 Task: Create List Data Analysis in Board Brand Reputation Management to Workspace Ethics and Compliance. Create List Data Visualization in Board PR Campaign Management to Workspace Ethics and Compliance. Create List Business Intelligence in Board Public Relations Influencer Event Planning and Management to Workspace Ethics and Compliance
Action: Mouse moved to (264, 168)
Screenshot: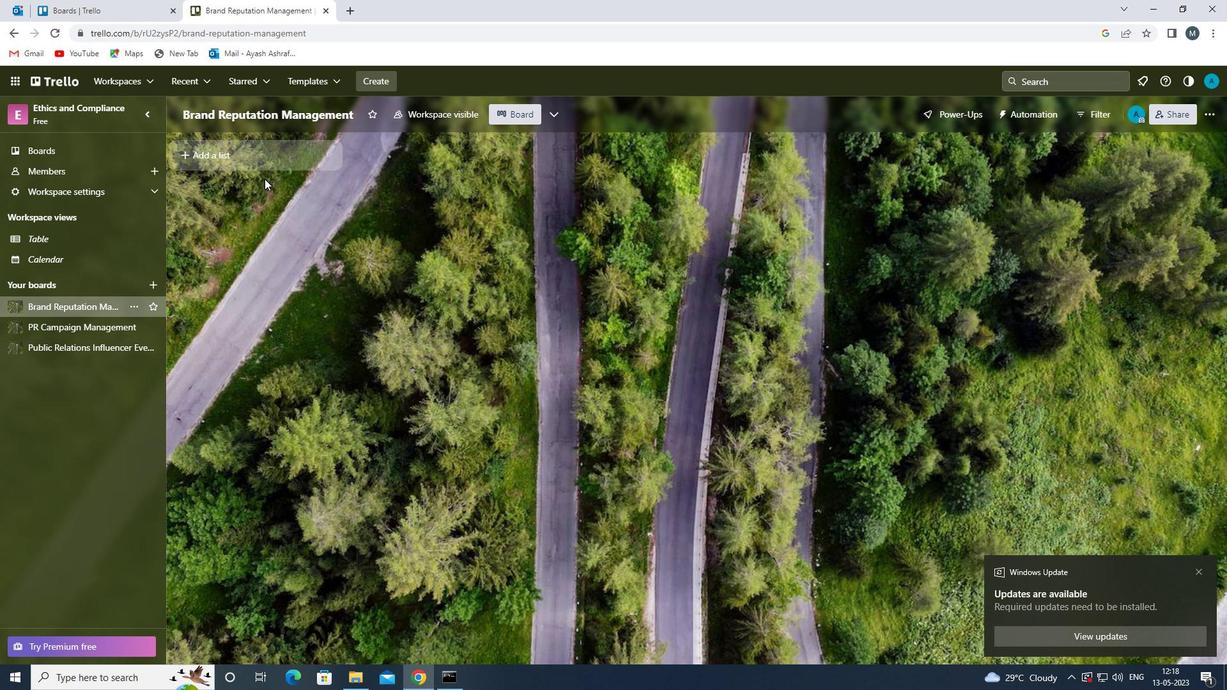 
Action: Mouse pressed left at (264, 168)
Screenshot: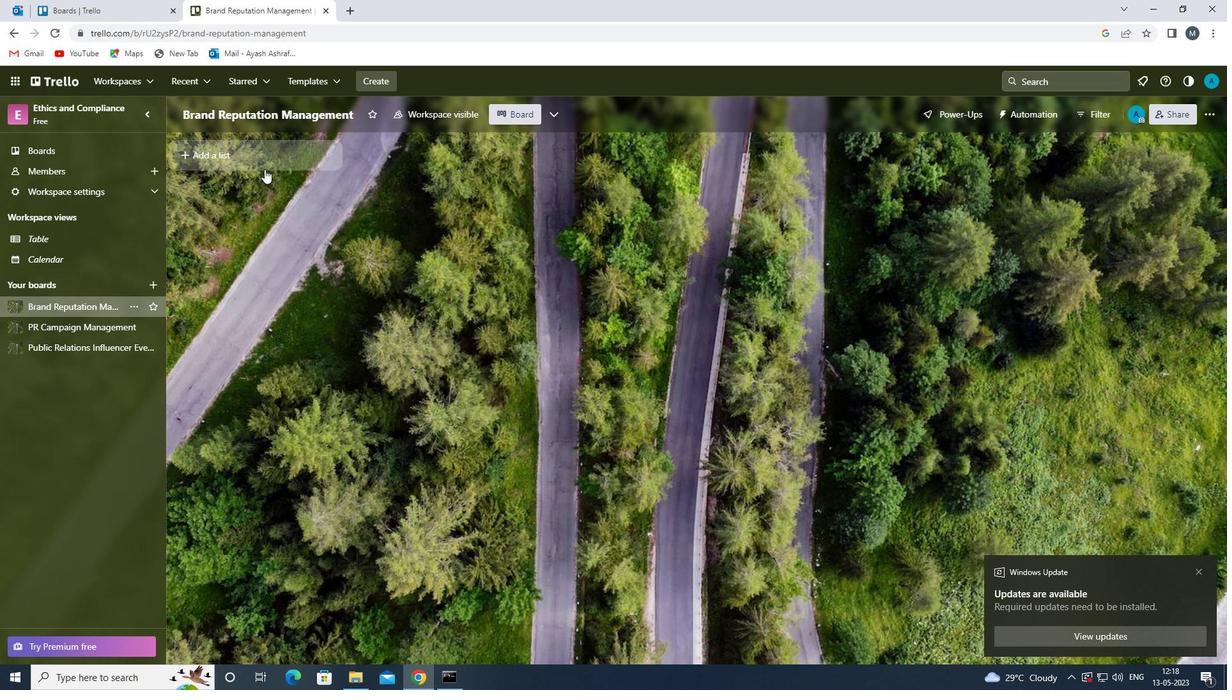 
Action: Mouse moved to (251, 161)
Screenshot: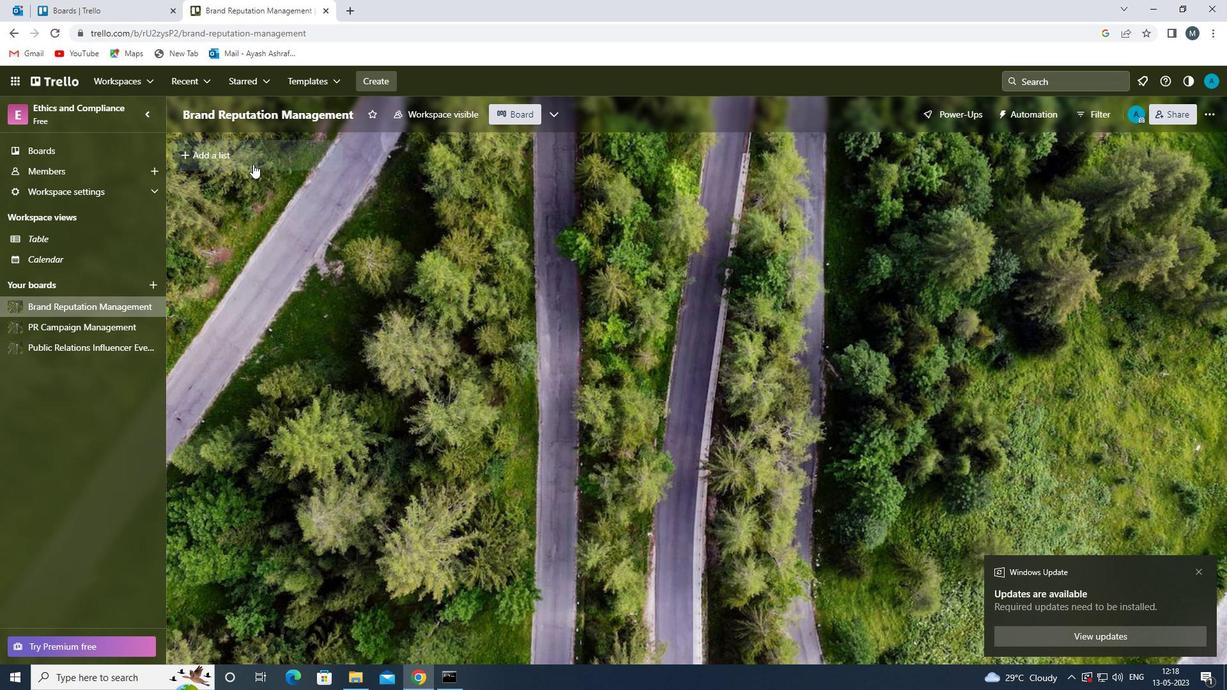 
Action: Mouse pressed left at (251, 161)
Screenshot: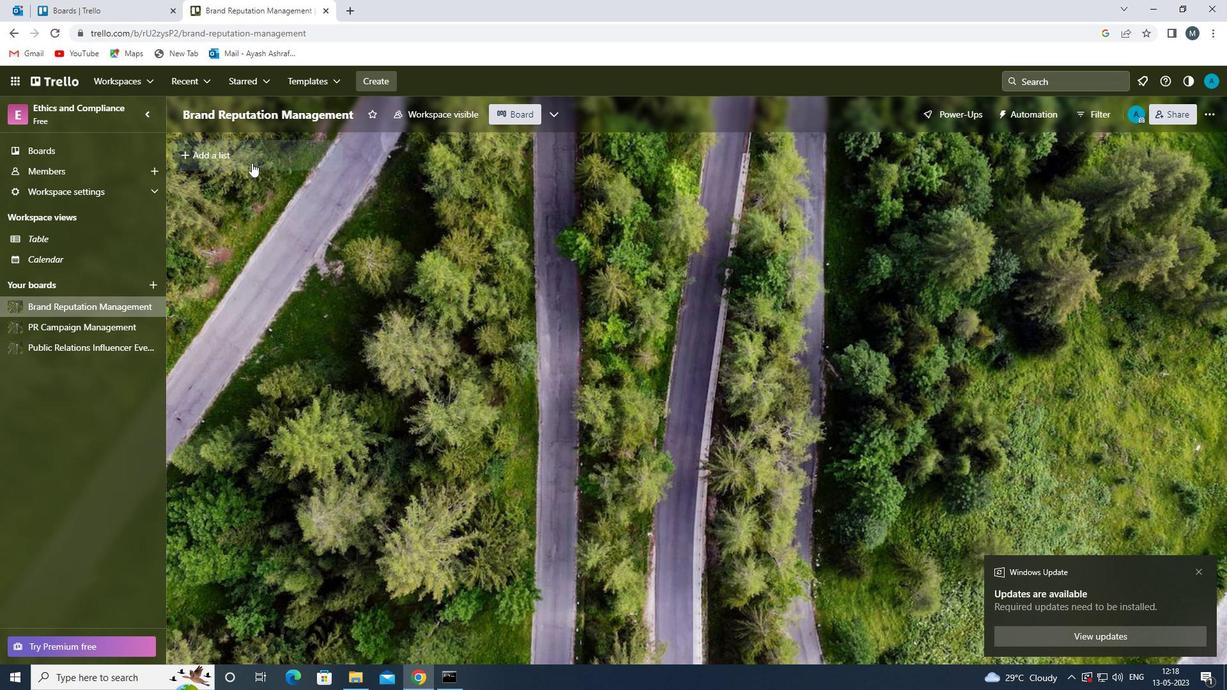 
Action: Mouse moved to (251, 160)
Screenshot: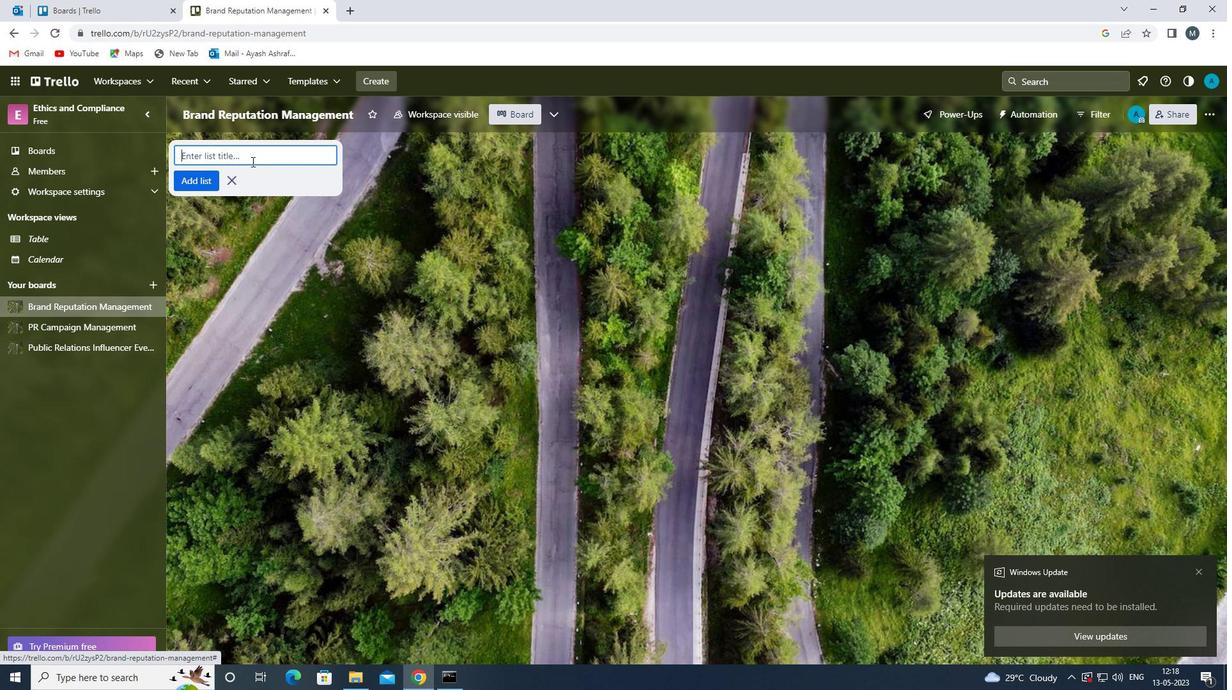 
Action: Mouse pressed left at (251, 160)
Screenshot: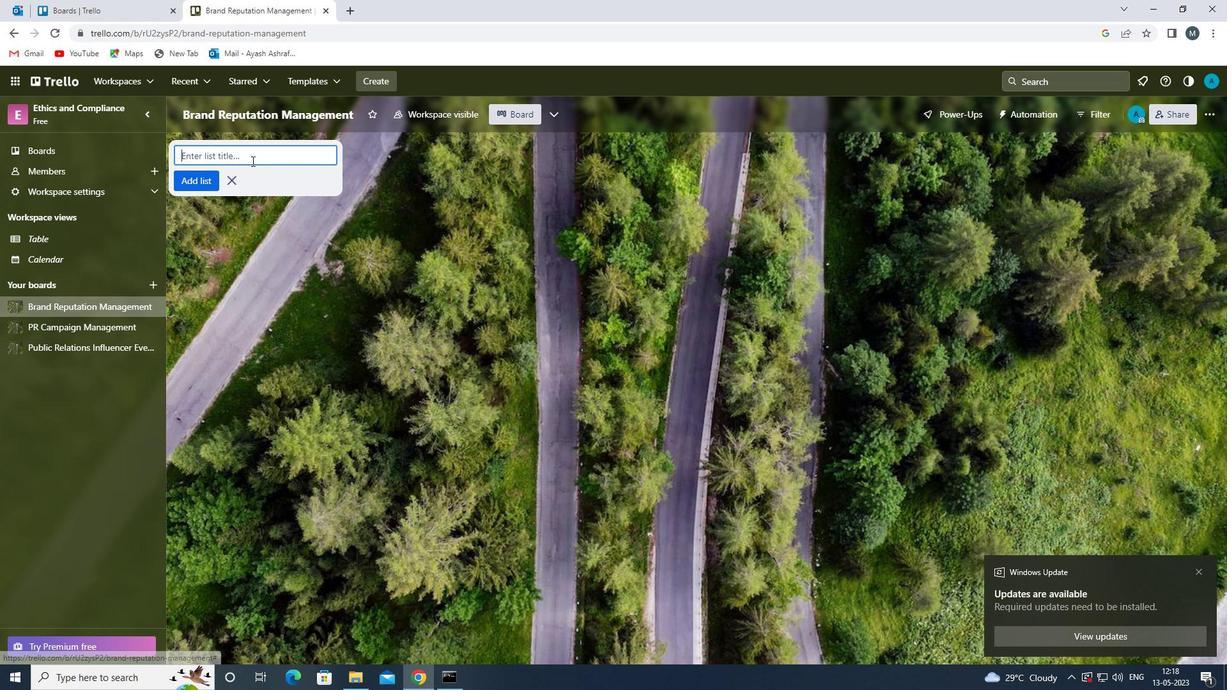 
Action: Key pressed <Key.shift><Key.shift>DATA<Key.space><Key.shift>ANALYSO<Key.backspace>IS<Key.space>
Screenshot: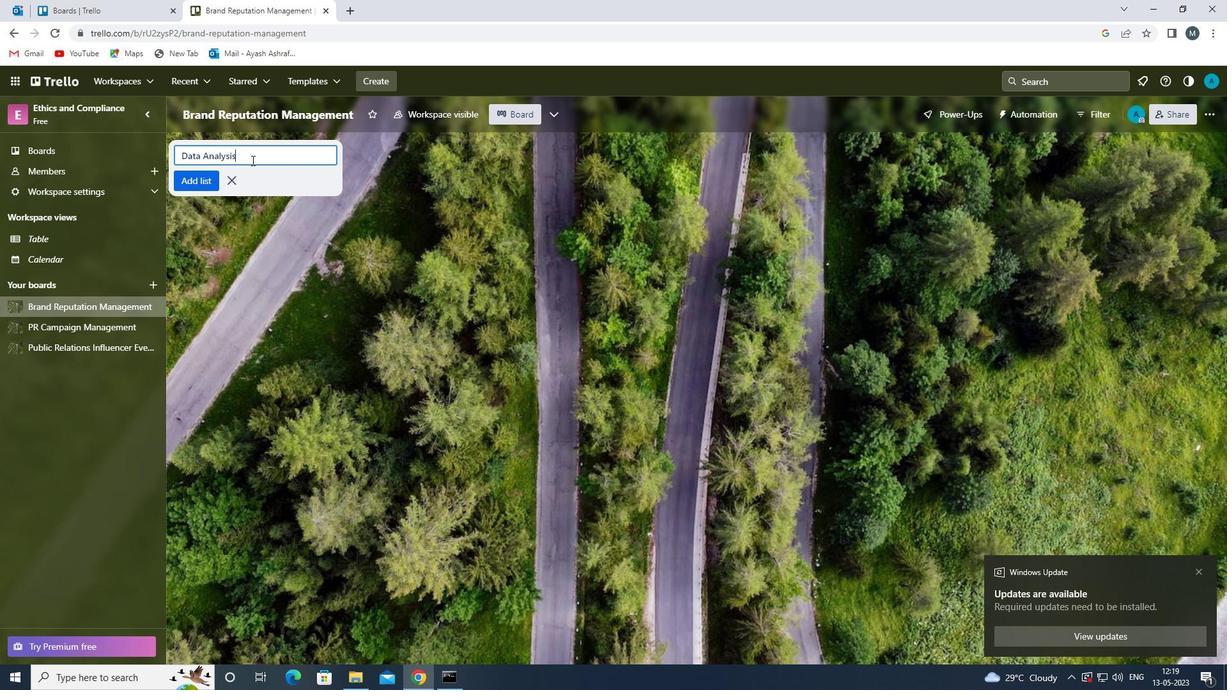 
Action: Mouse moved to (204, 180)
Screenshot: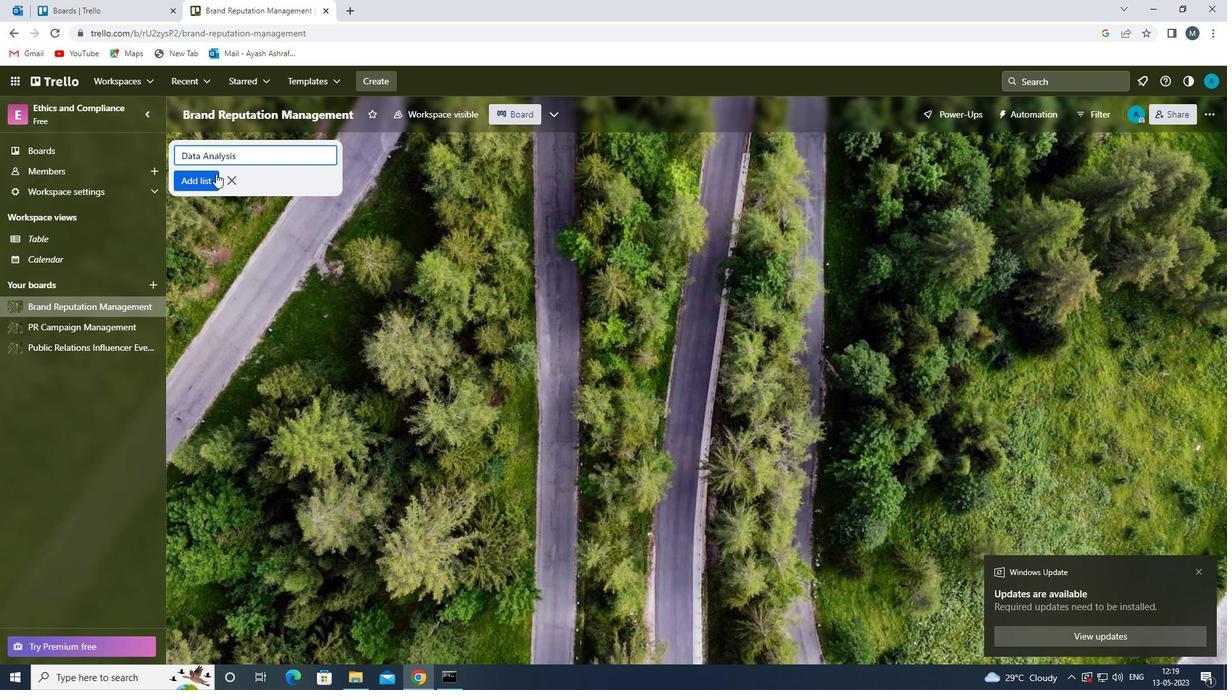 
Action: Mouse pressed left at (204, 180)
Screenshot: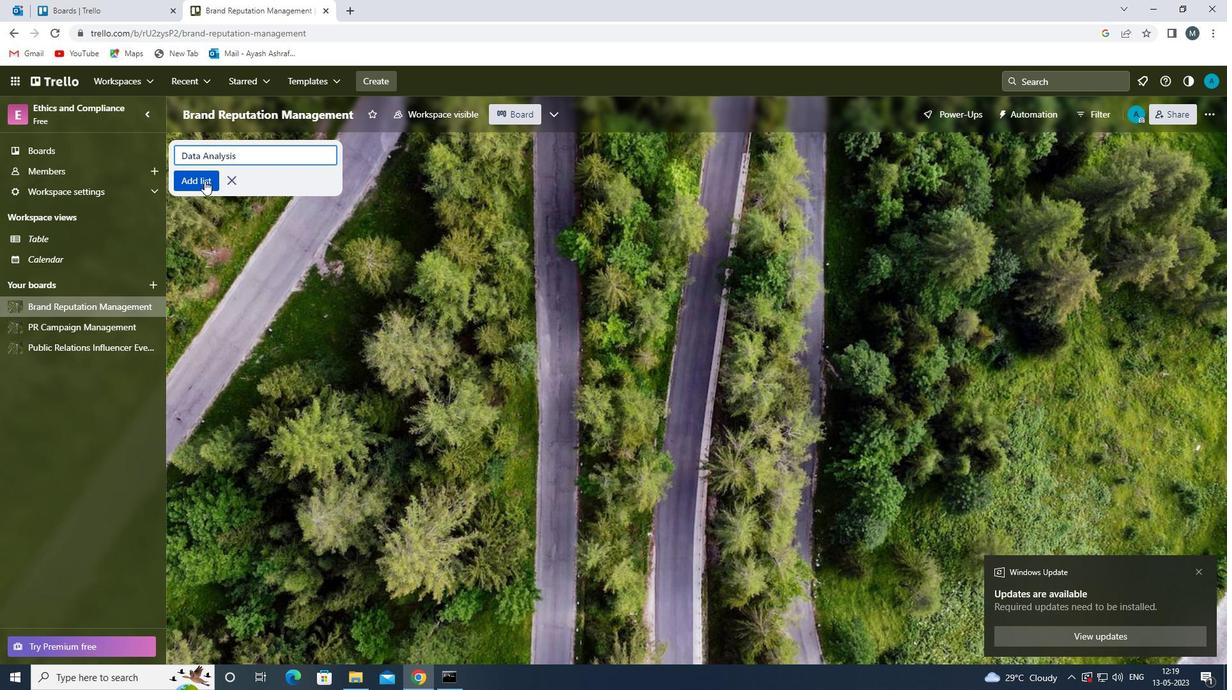 
Action: Mouse moved to (260, 383)
Screenshot: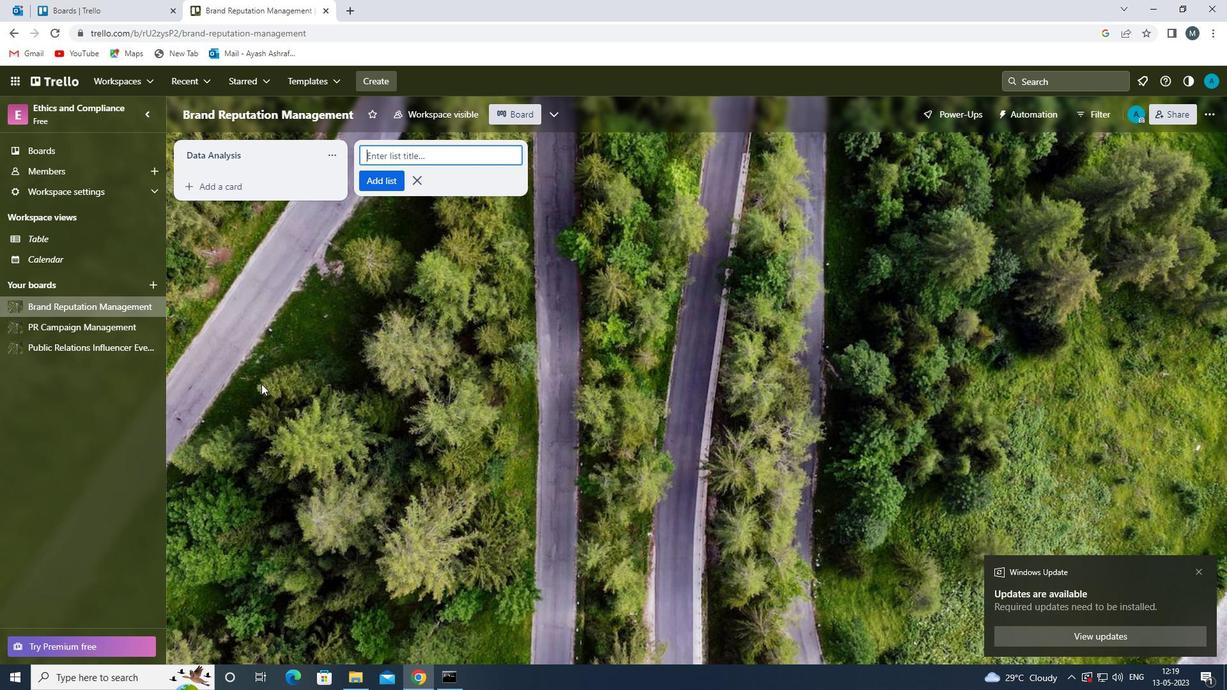 
Action: Mouse pressed left at (260, 383)
Screenshot: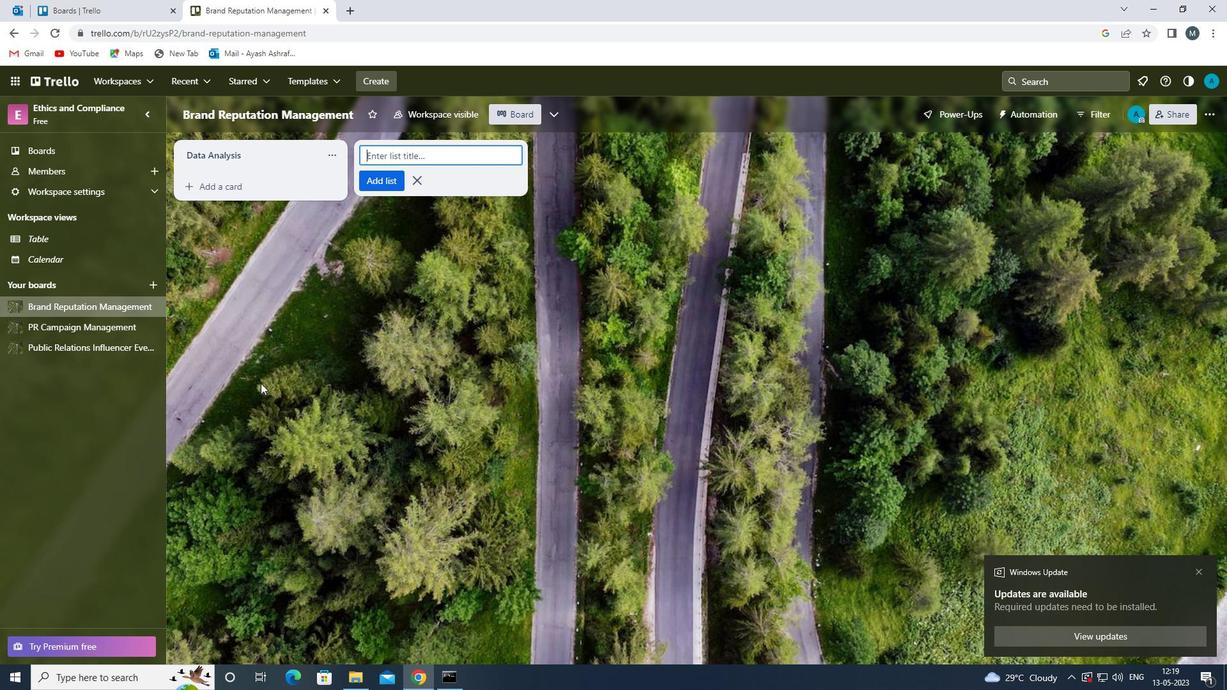 
Action: Mouse moved to (67, 328)
Screenshot: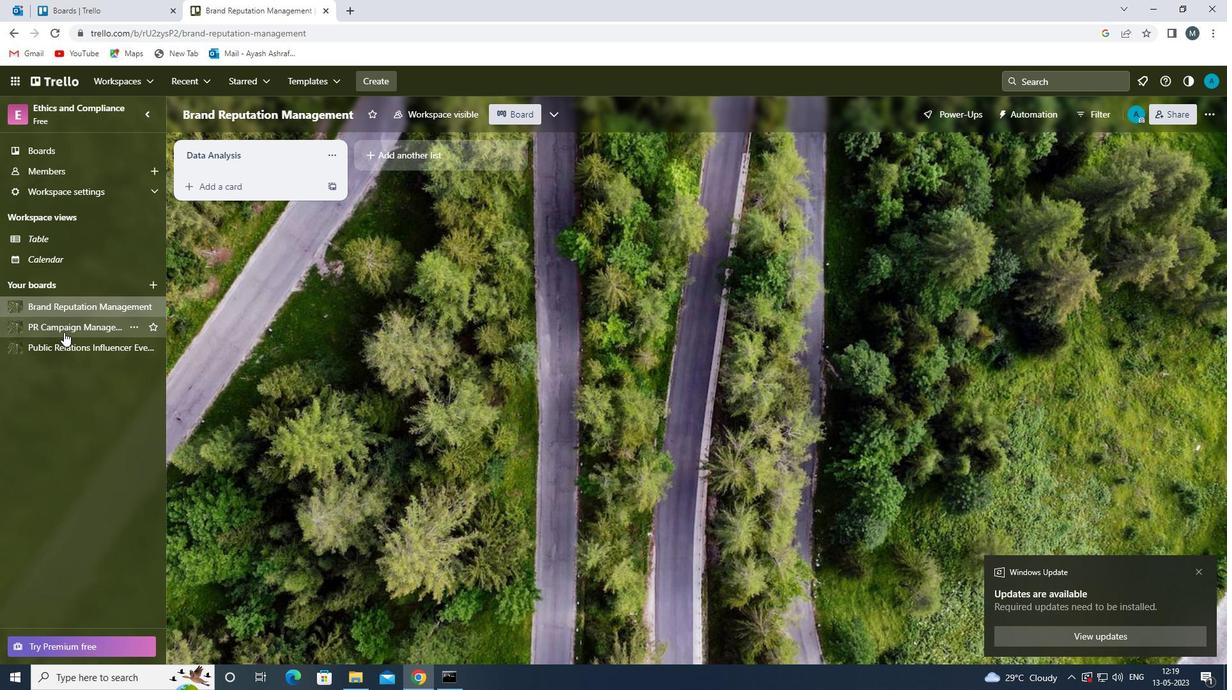 
Action: Mouse pressed left at (67, 328)
Screenshot: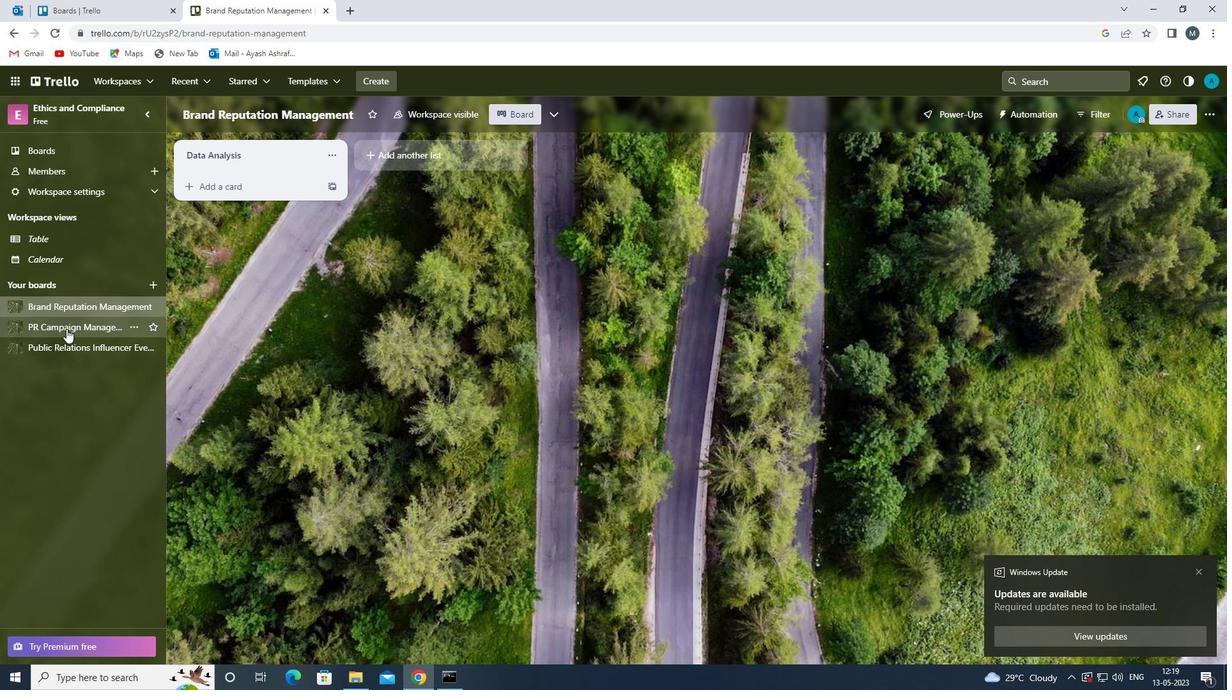 
Action: Mouse moved to (239, 161)
Screenshot: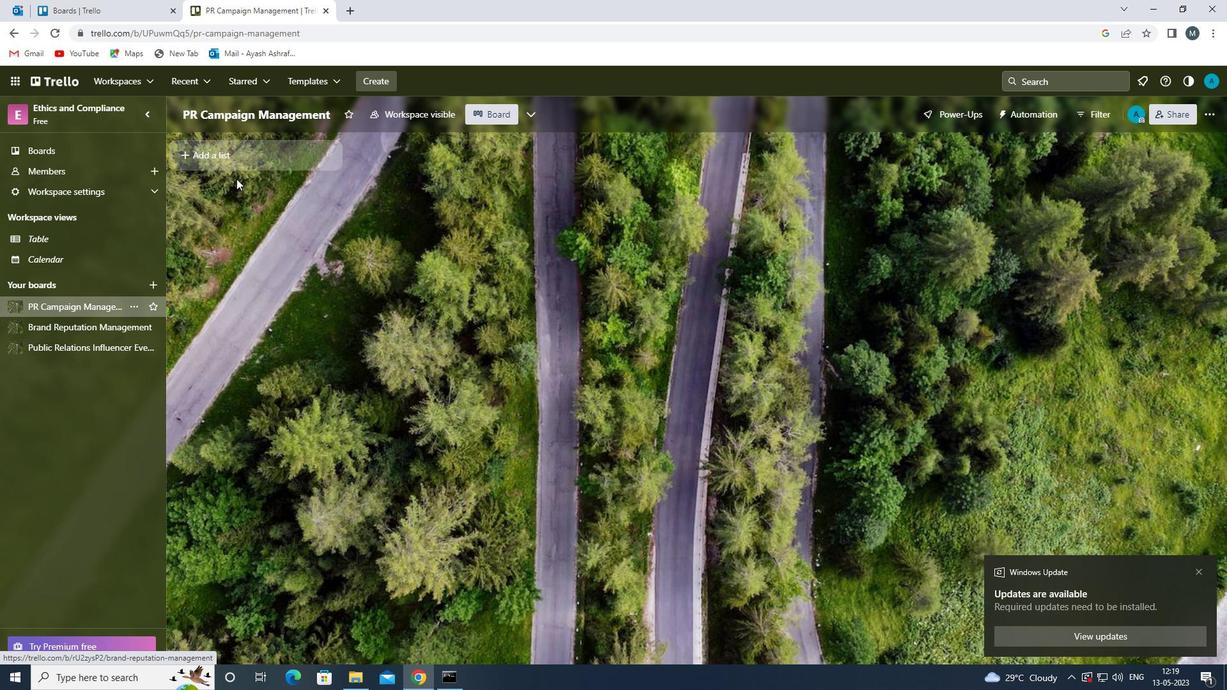 
Action: Mouse pressed left at (239, 161)
Screenshot: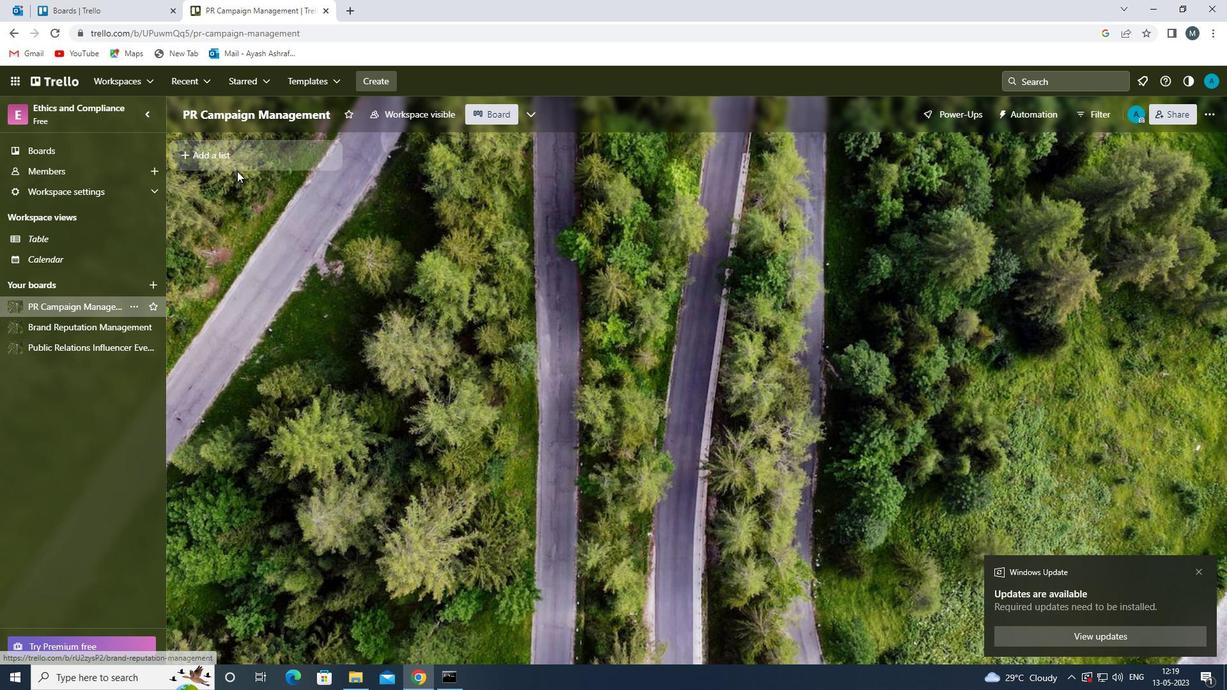 
Action: Mouse moved to (244, 157)
Screenshot: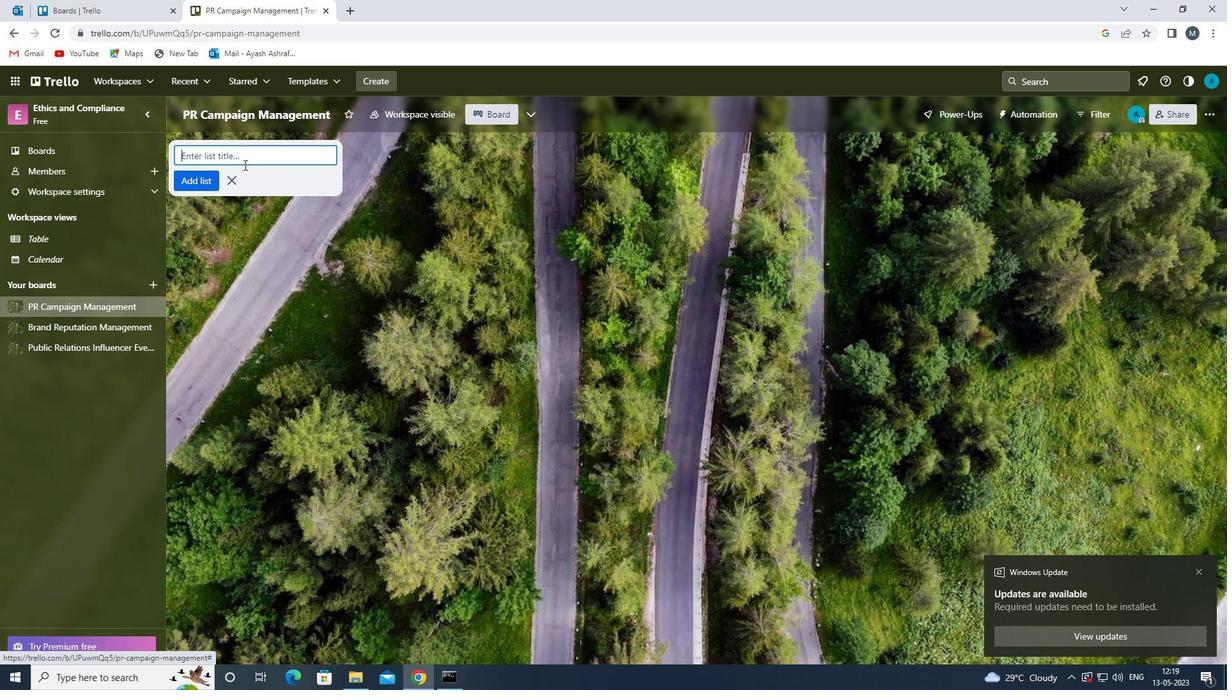 
Action: Mouse pressed left at (244, 157)
Screenshot: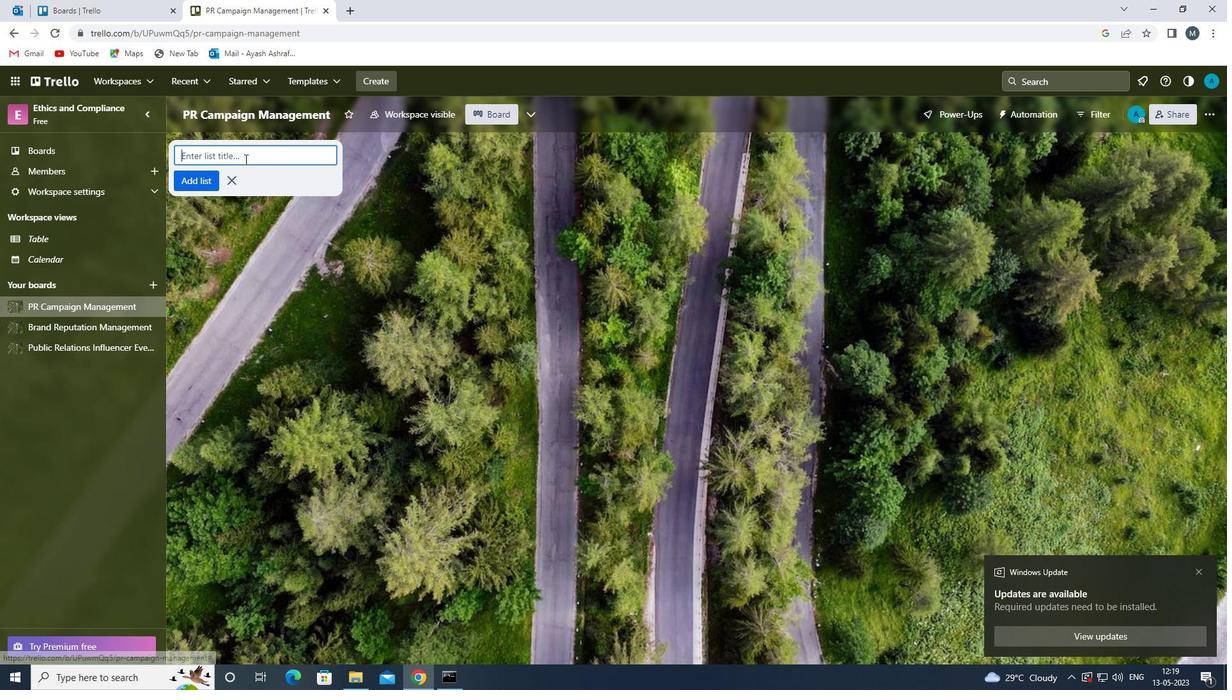 
Action: Key pressed <Key.shift><Key.shift><Key.shift>DATA<Key.space><Key.shift><Key.shift><Key.shift><Key.shift>VISUALIZATION<Key.space>
Screenshot: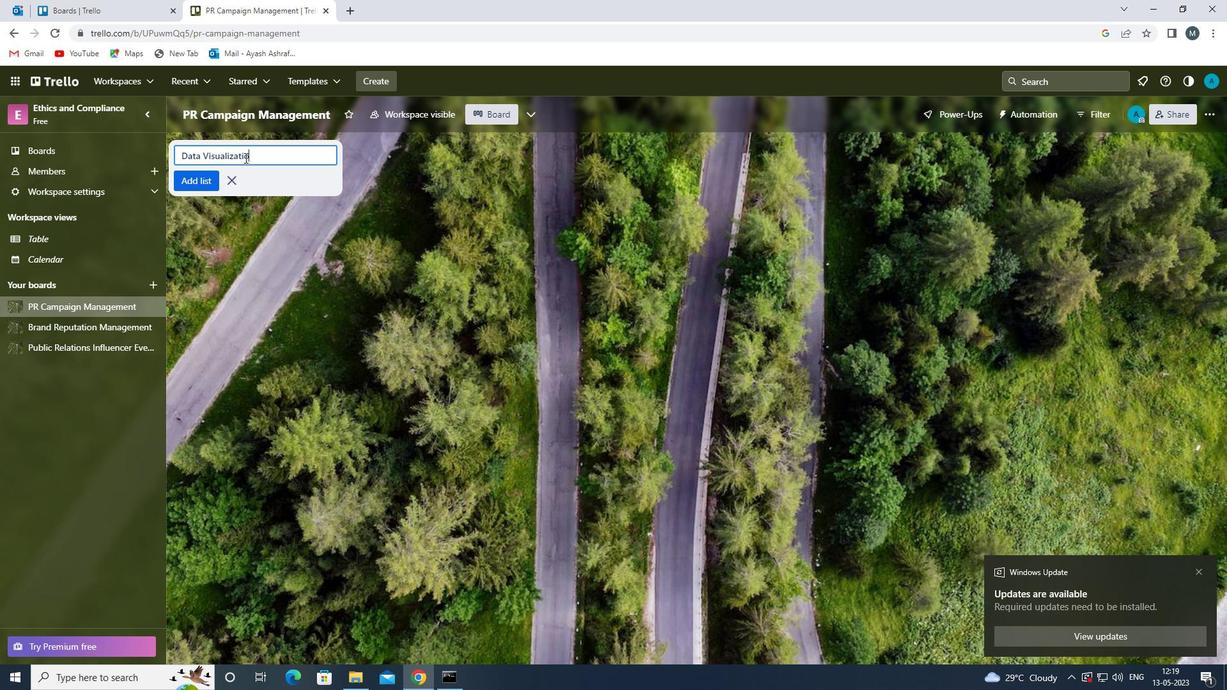 
Action: Mouse moved to (196, 185)
Screenshot: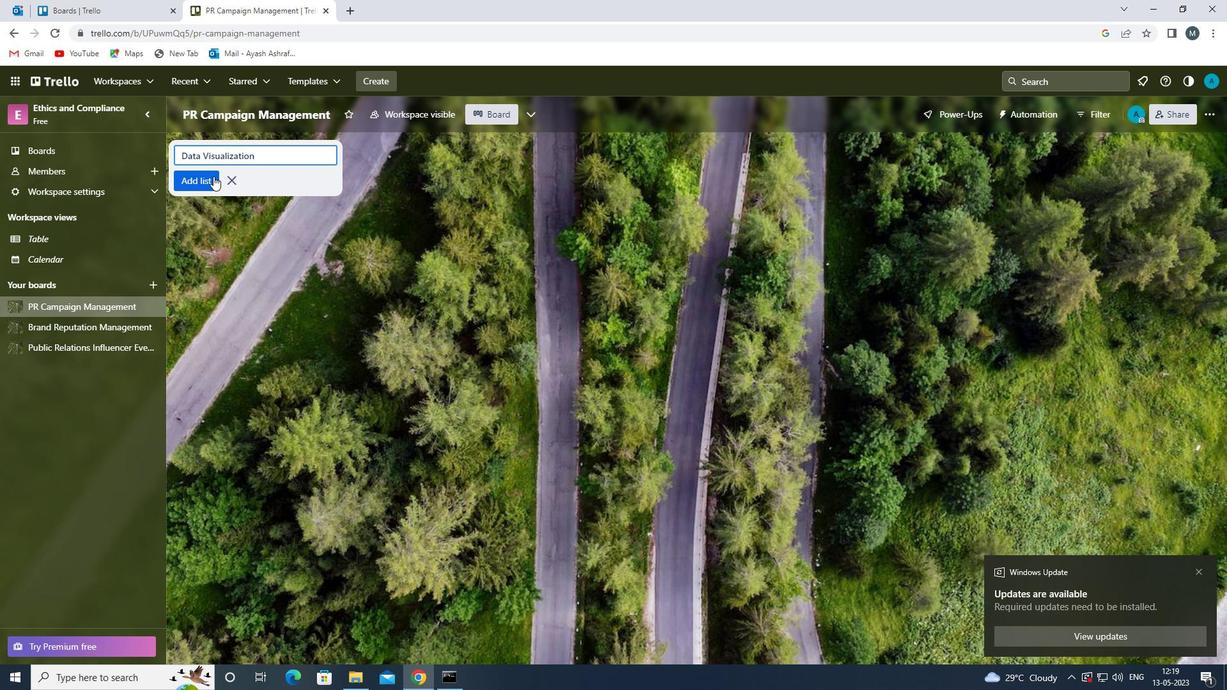 
Action: Mouse pressed left at (196, 185)
Screenshot: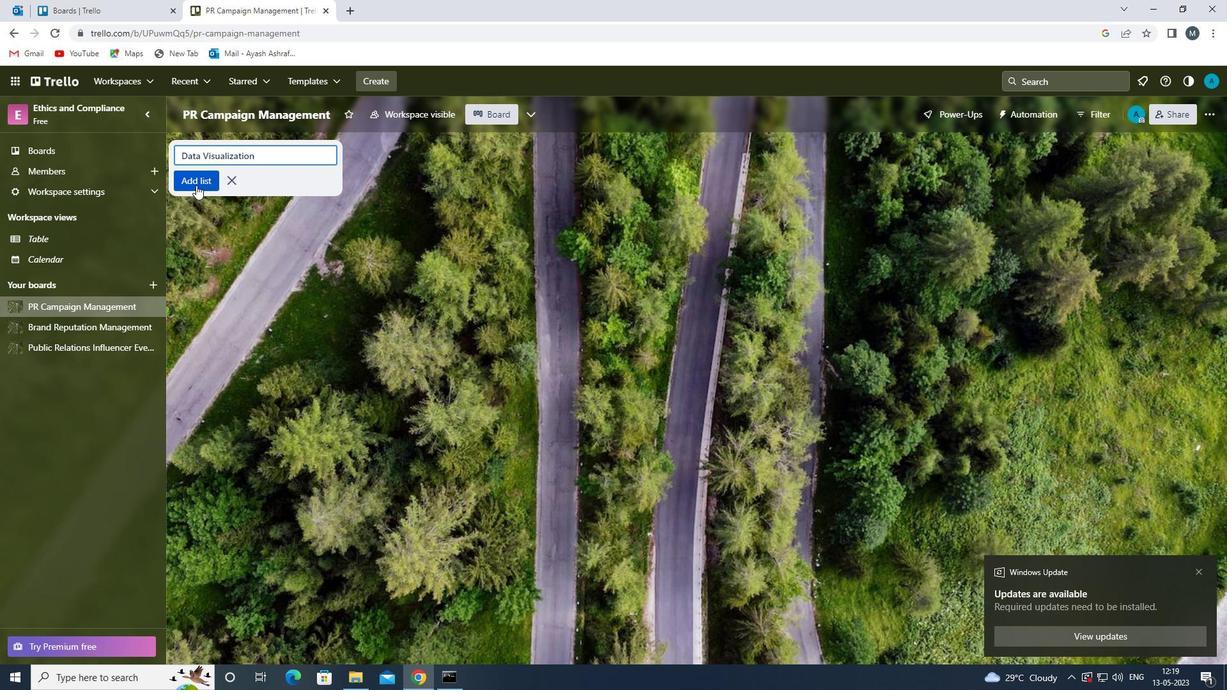 
Action: Mouse moved to (218, 273)
Screenshot: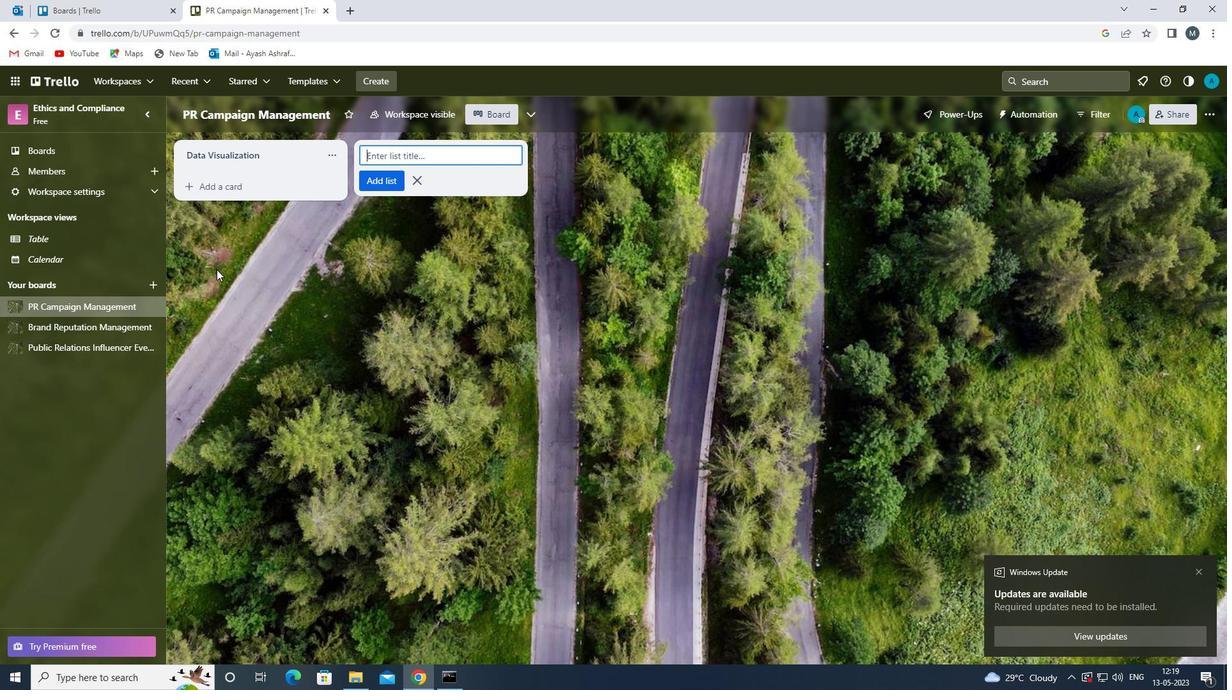 
Action: Mouse pressed left at (218, 273)
Screenshot: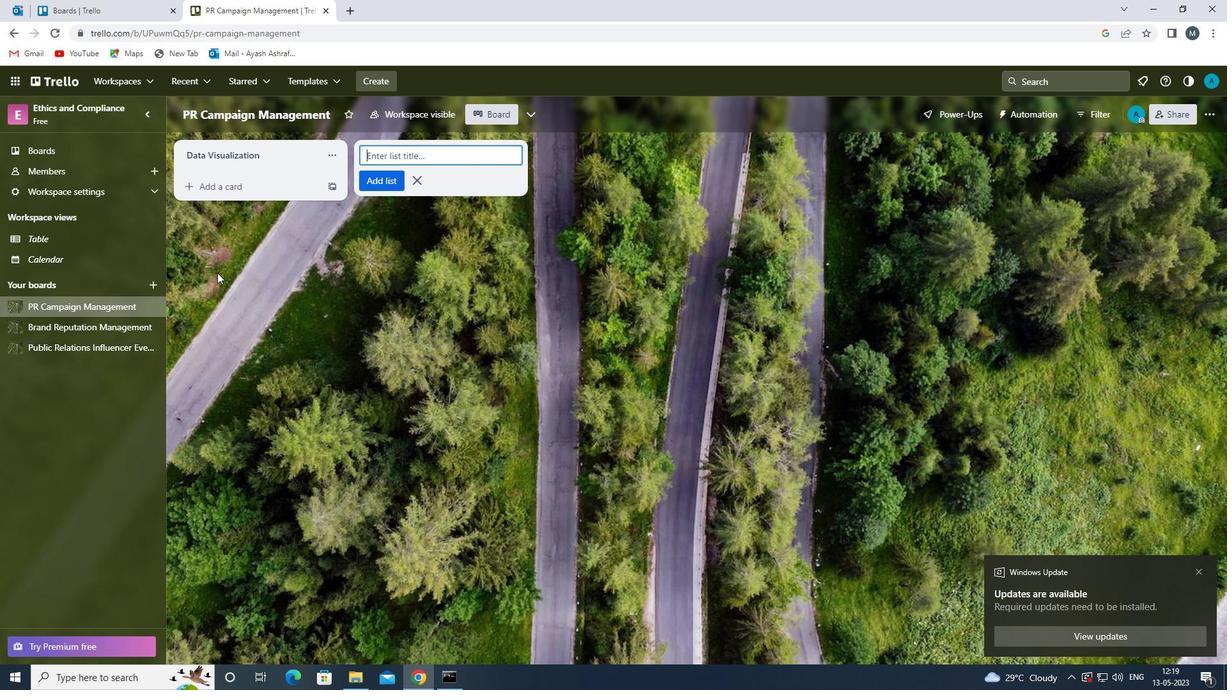 
Action: Mouse moved to (65, 345)
Screenshot: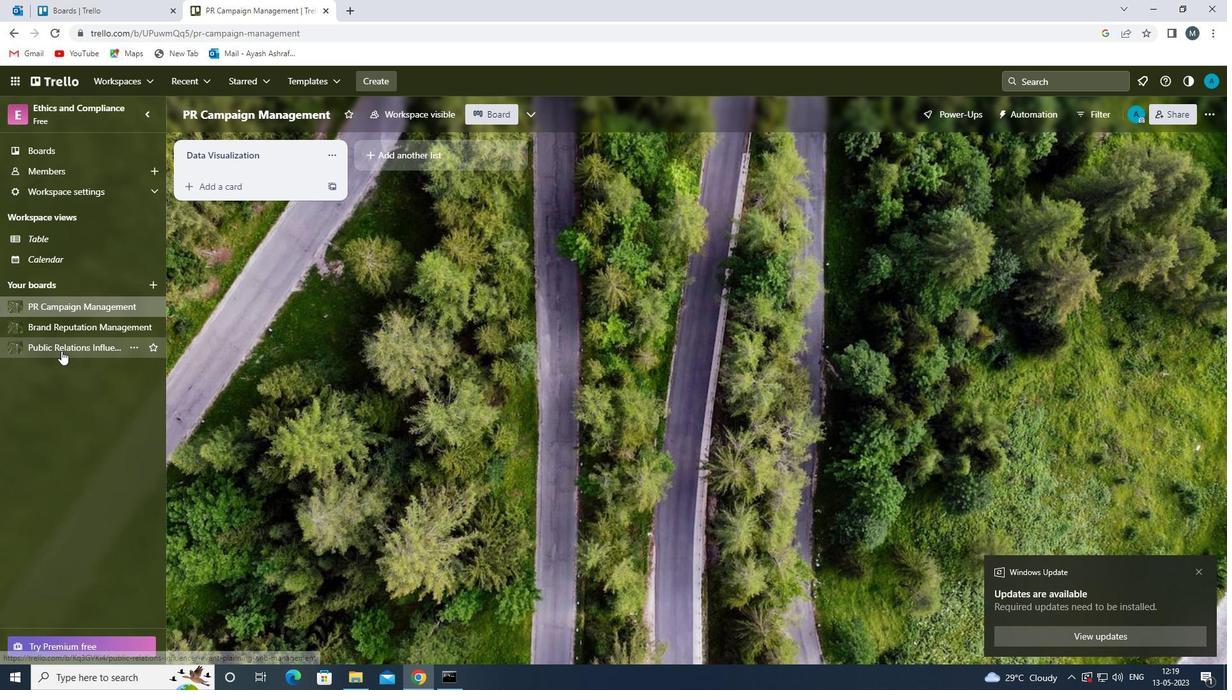 
Action: Mouse pressed left at (65, 345)
Screenshot: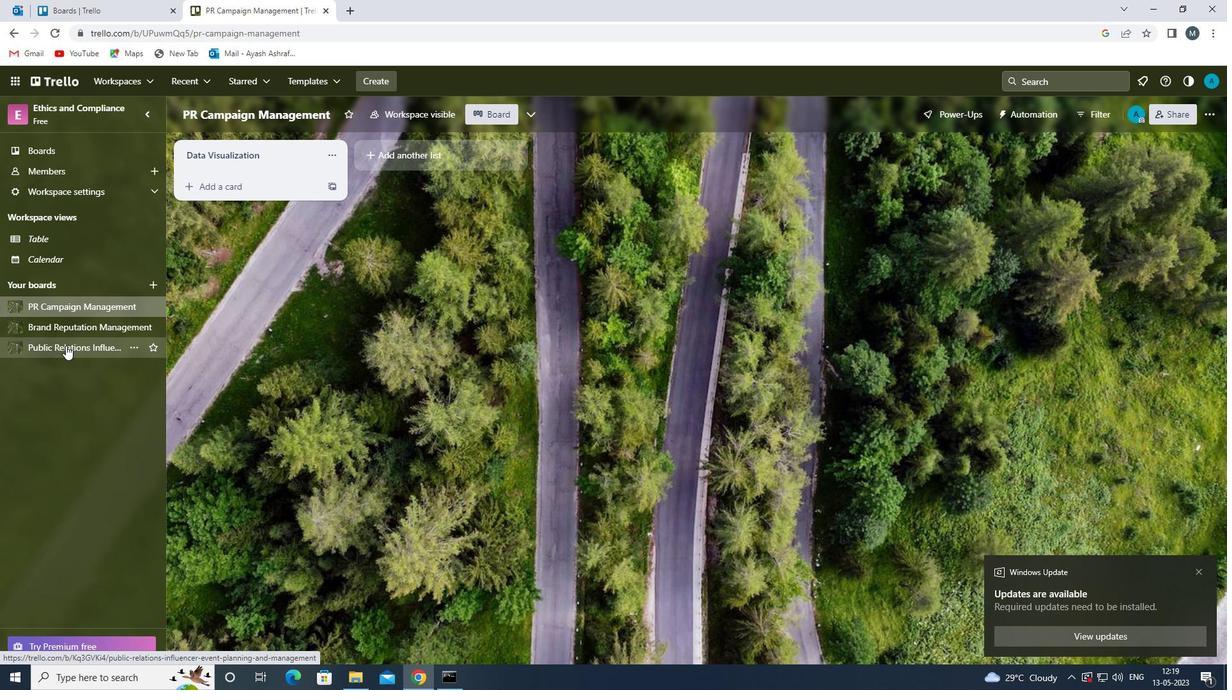 
Action: Mouse moved to (225, 180)
Screenshot: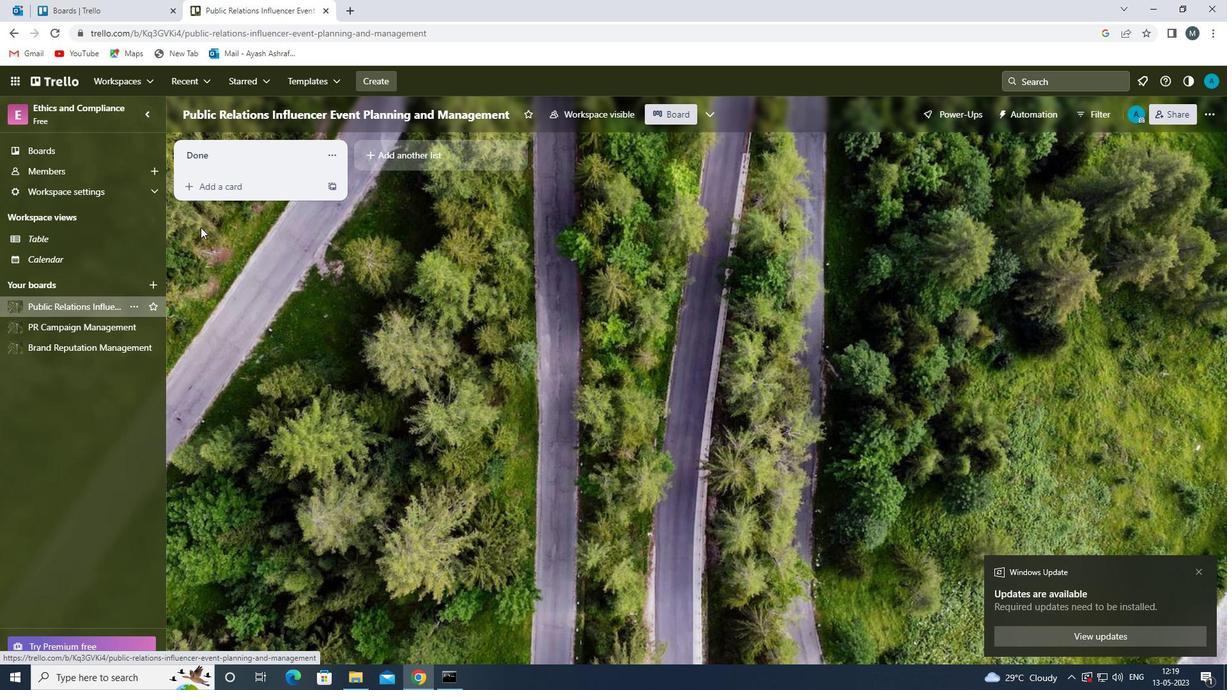 
Action: Mouse pressed left at (225, 180)
Screenshot: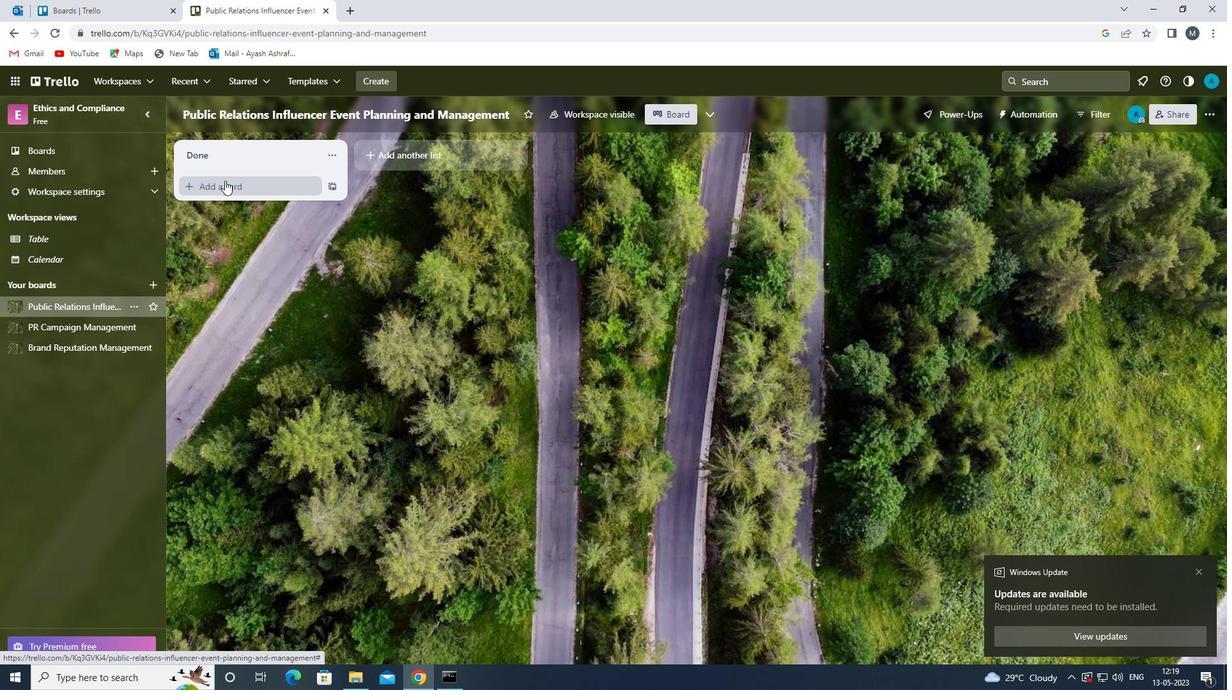 
Action: Mouse moved to (239, 196)
Screenshot: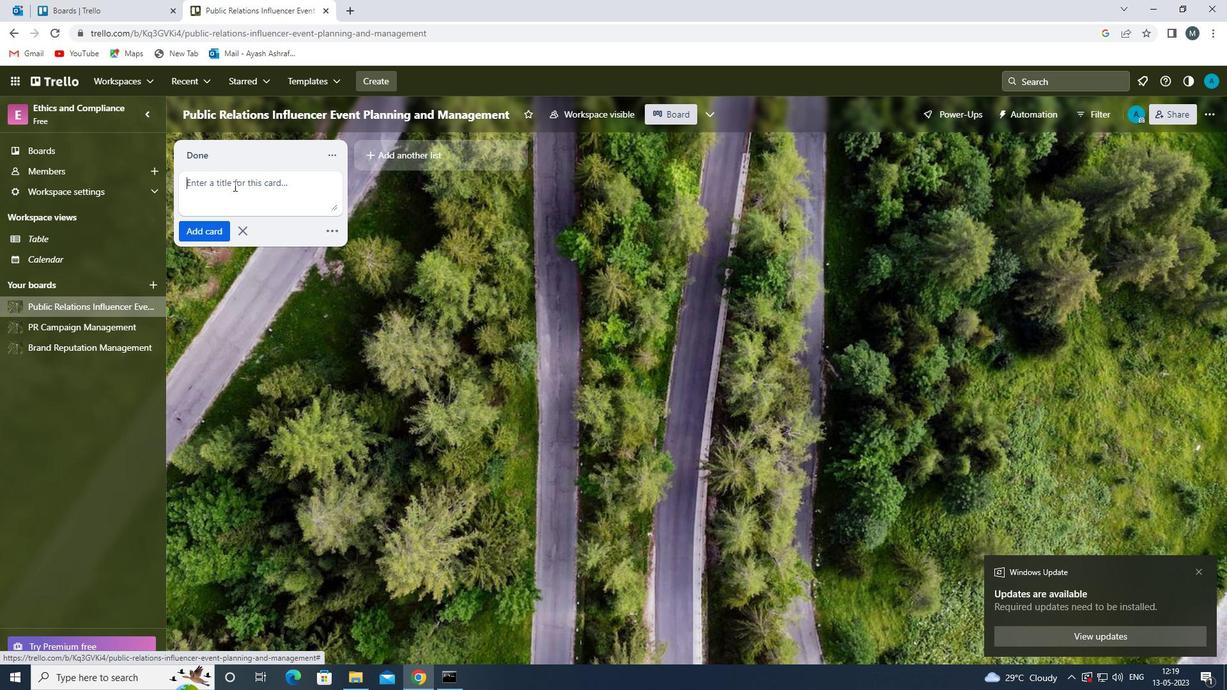 
Action: Mouse pressed left at (239, 196)
Screenshot: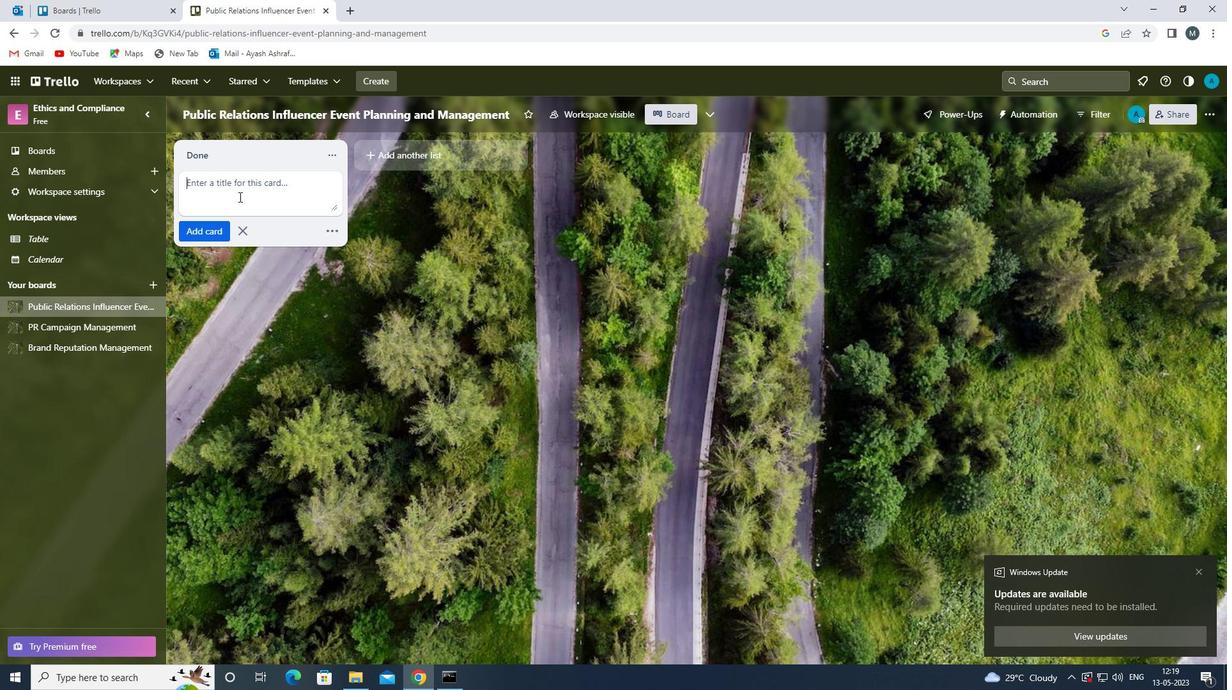 
Action: Key pressed <Key.shift>BUSINESS<Key.space><Key.shift>INTELLIGENCE<Key.space>
Screenshot: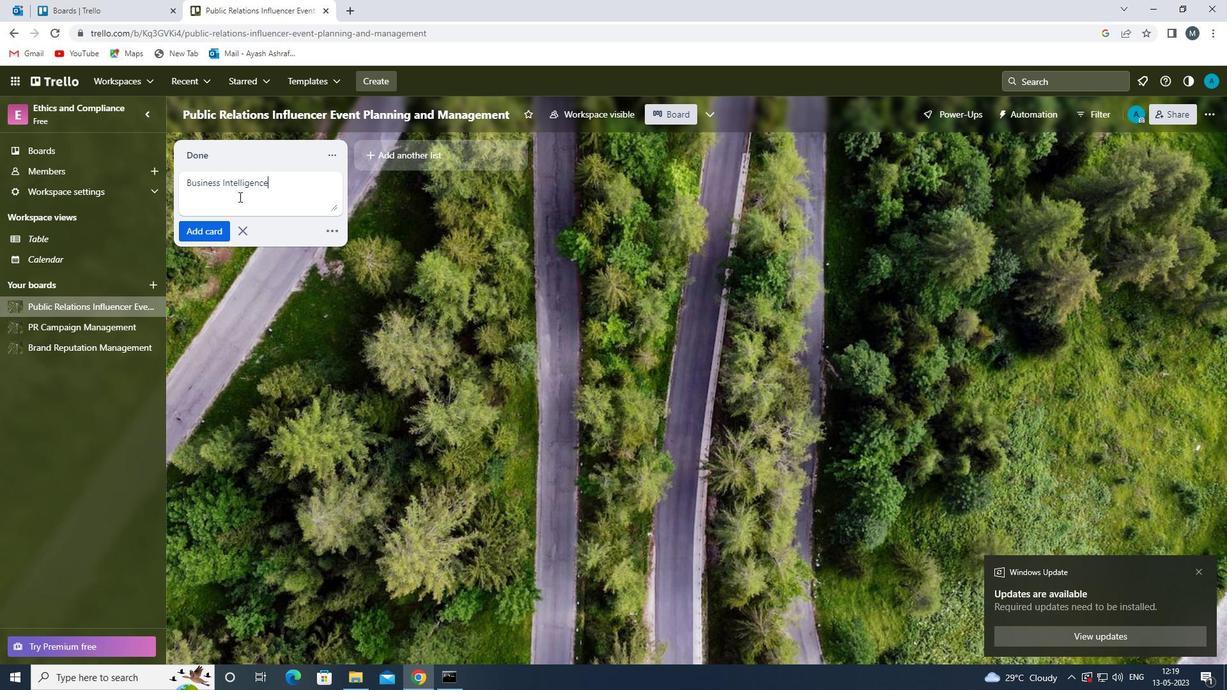 
Action: Mouse moved to (211, 232)
Screenshot: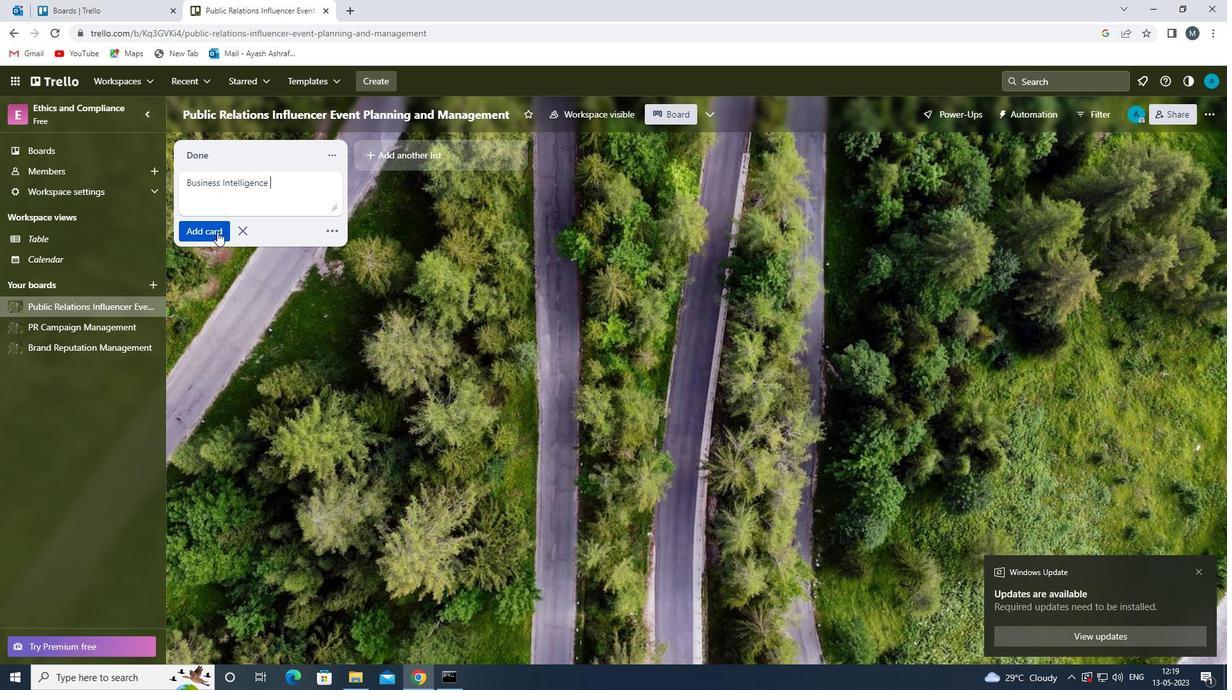 
Action: Mouse pressed left at (211, 232)
Screenshot: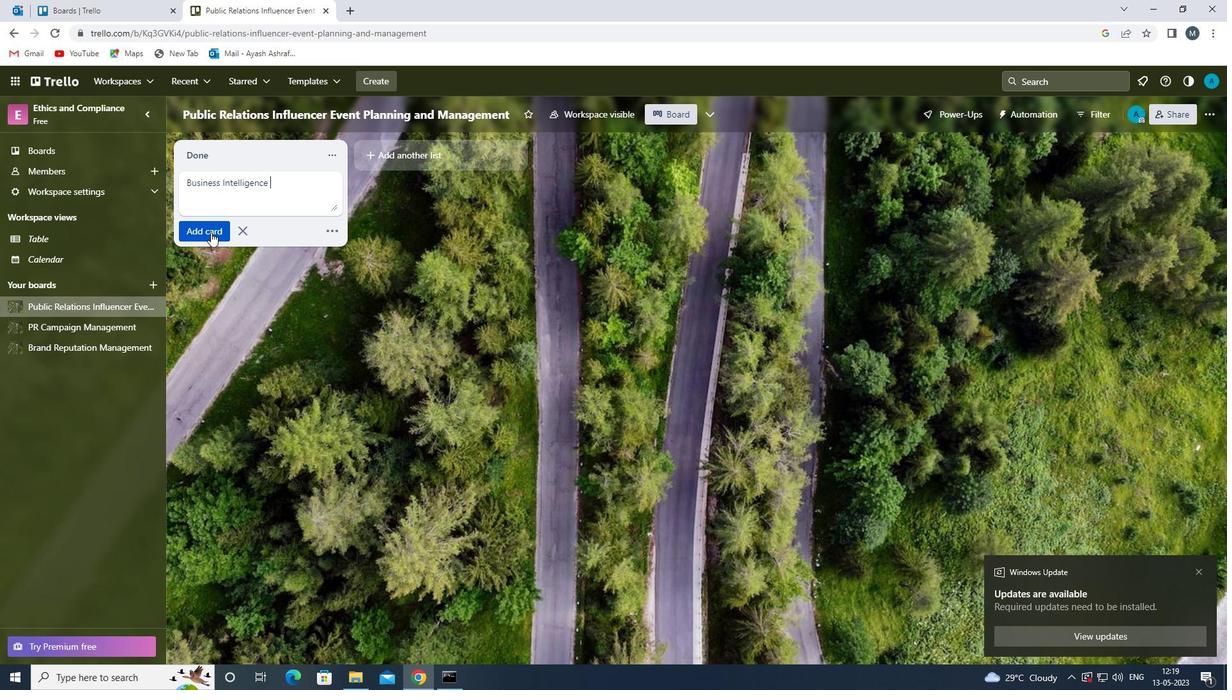 
Action: Mouse moved to (237, 345)
Screenshot: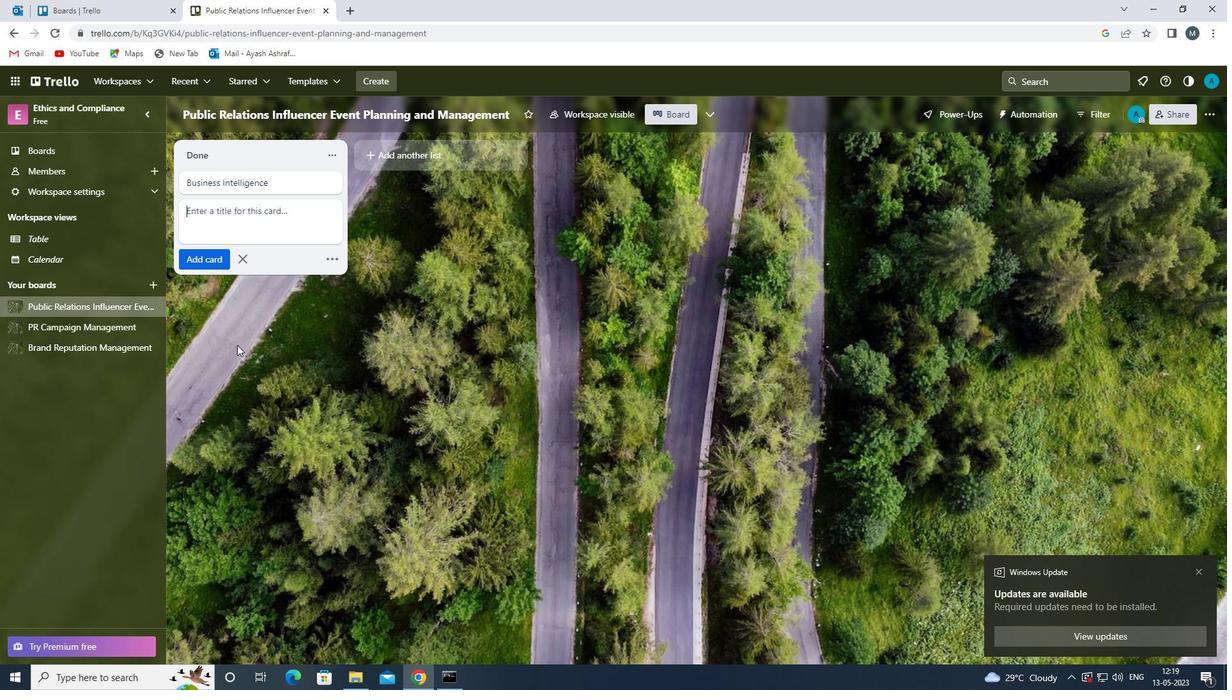 
Action: Mouse pressed left at (237, 345)
Screenshot: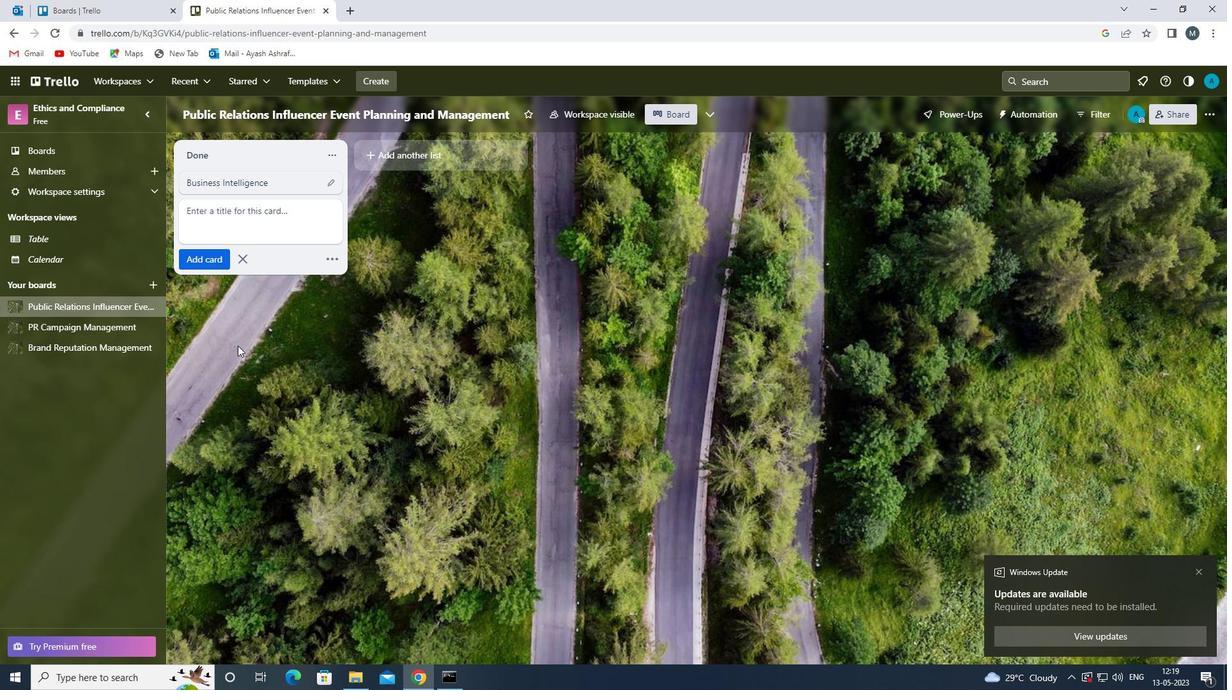 
Action: Mouse moved to (238, 345)
Screenshot: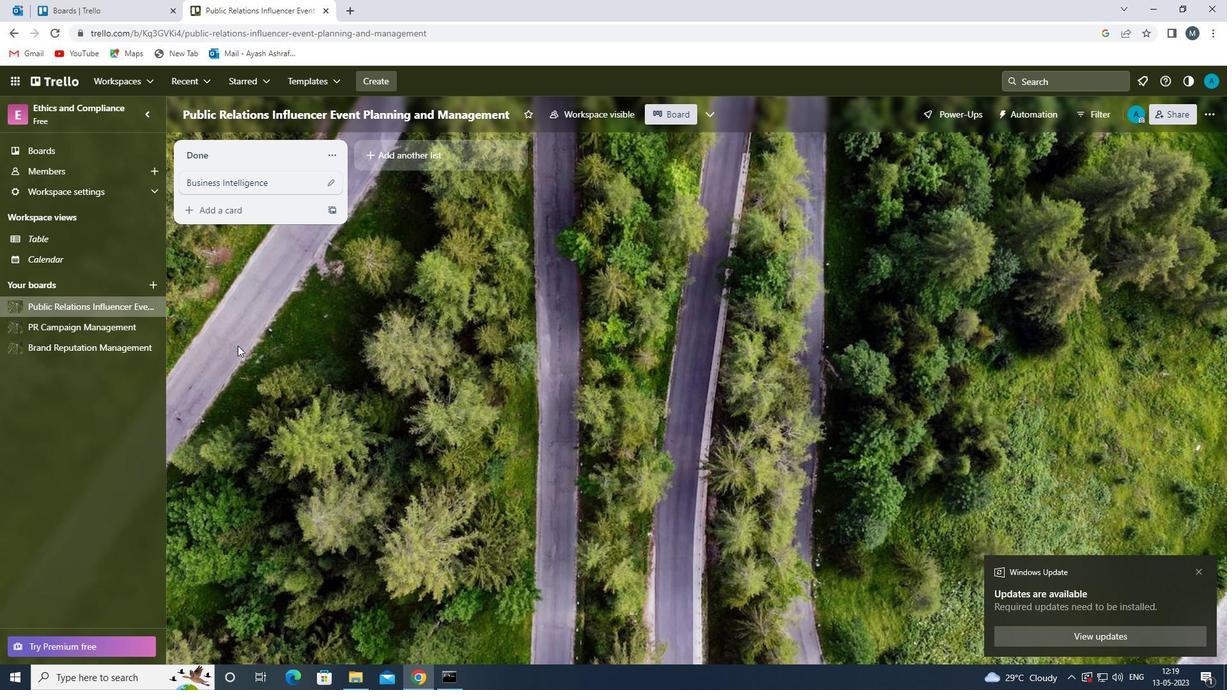 
